 Task: Create a due date automation trigger when advanced on, on the tuesday of the week a card is due add basic not assigned to member @aryan at 11:00 AM.
Action: Mouse moved to (971, 75)
Screenshot: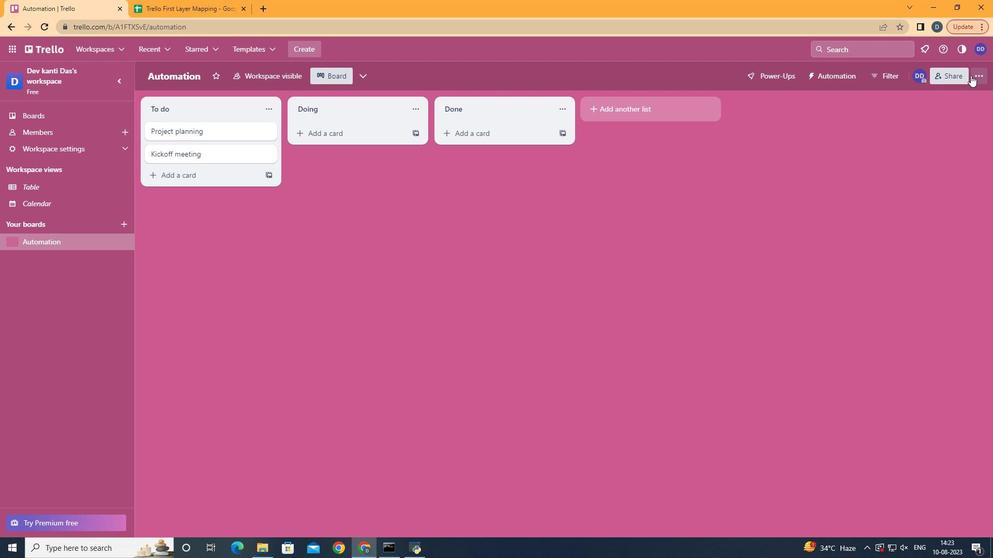 
Action: Mouse pressed left at (971, 75)
Screenshot: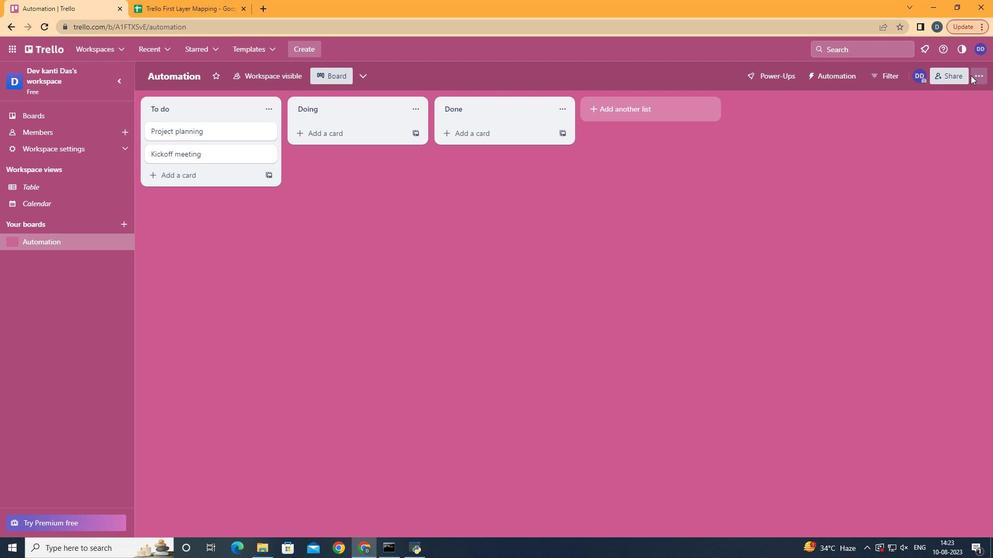 
Action: Mouse moved to (906, 210)
Screenshot: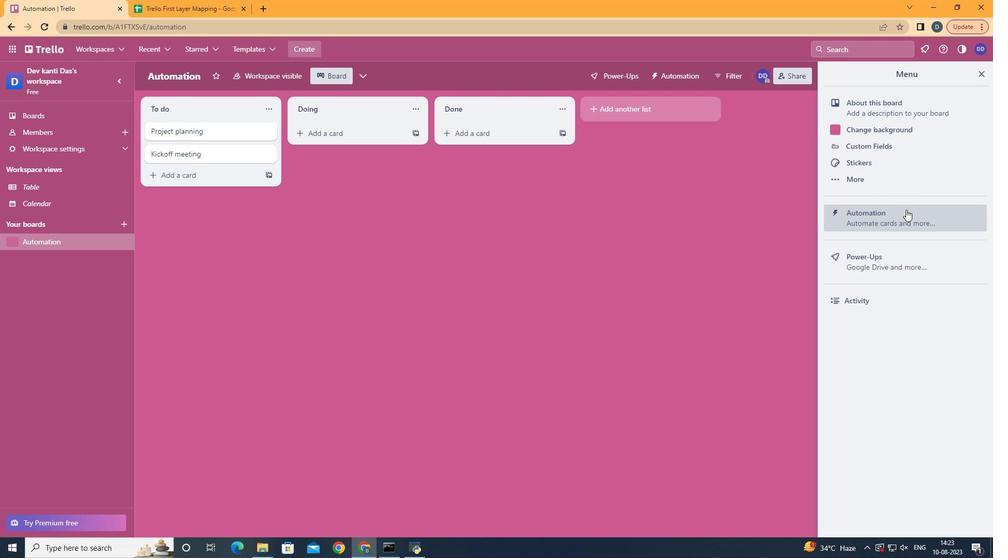 
Action: Mouse pressed left at (906, 210)
Screenshot: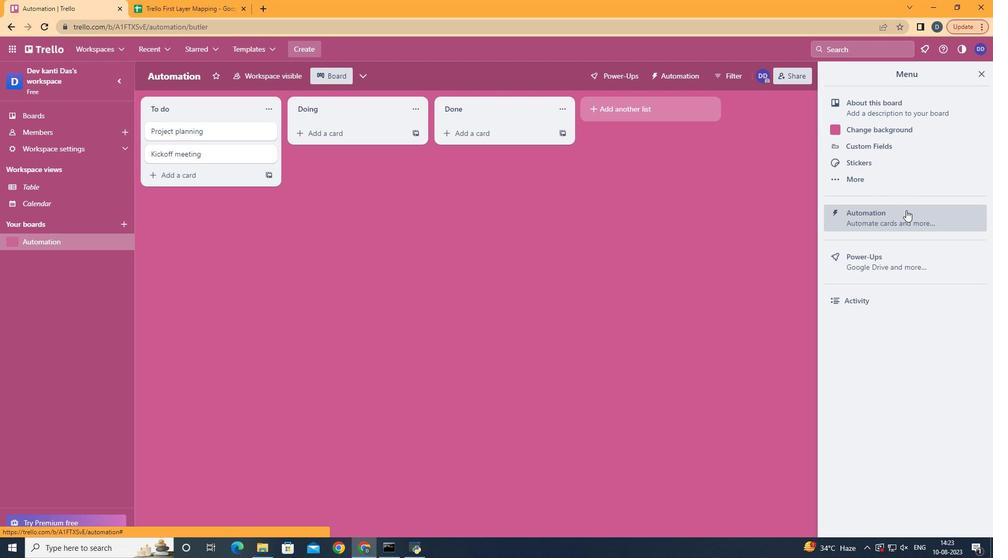 
Action: Mouse moved to (212, 209)
Screenshot: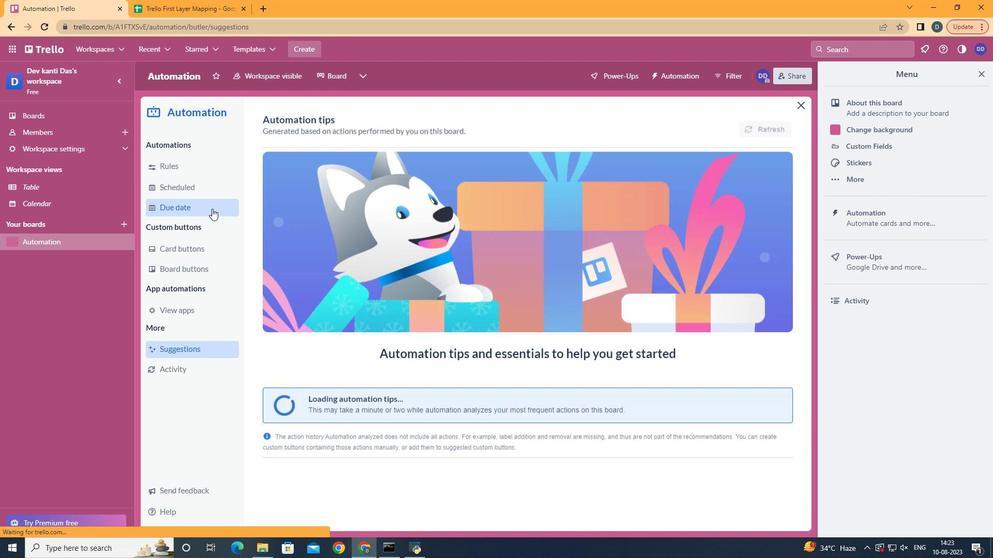 
Action: Mouse pressed left at (212, 209)
Screenshot: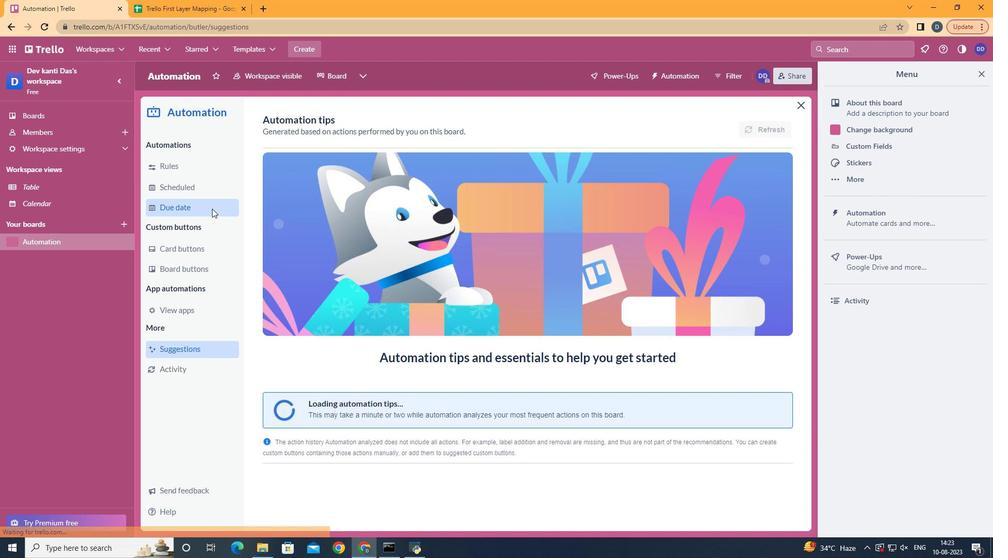 
Action: Mouse moved to (713, 123)
Screenshot: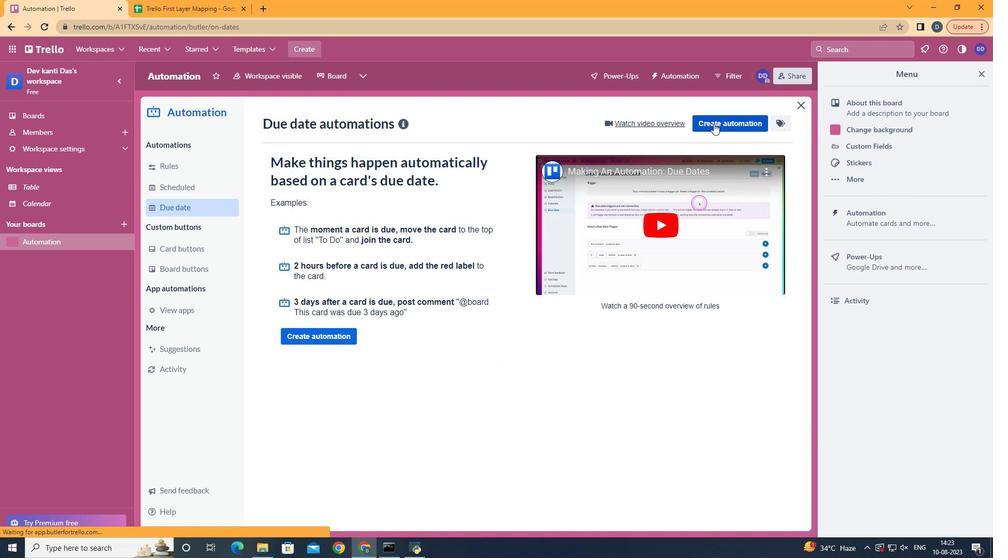 
Action: Mouse pressed left at (713, 123)
Screenshot: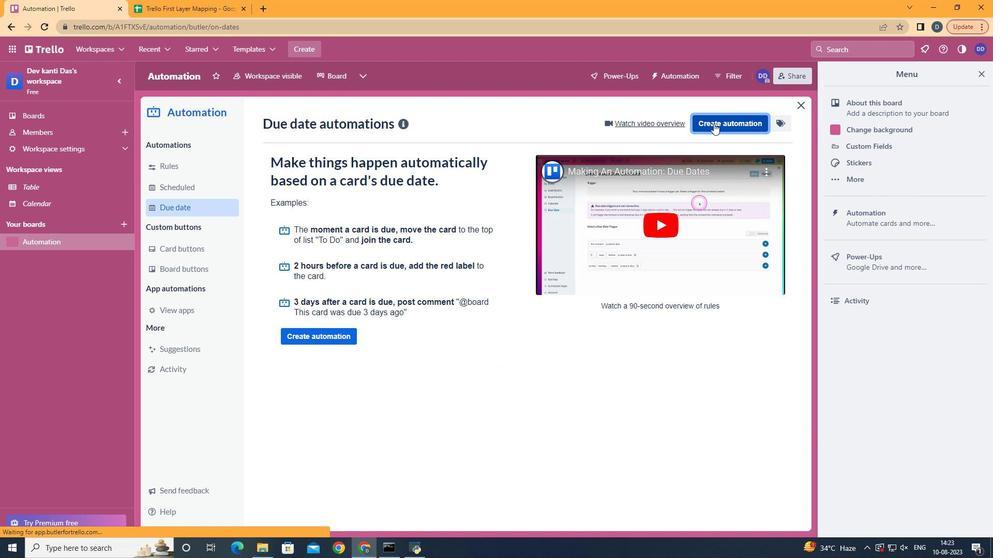 
Action: Mouse moved to (519, 228)
Screenshot: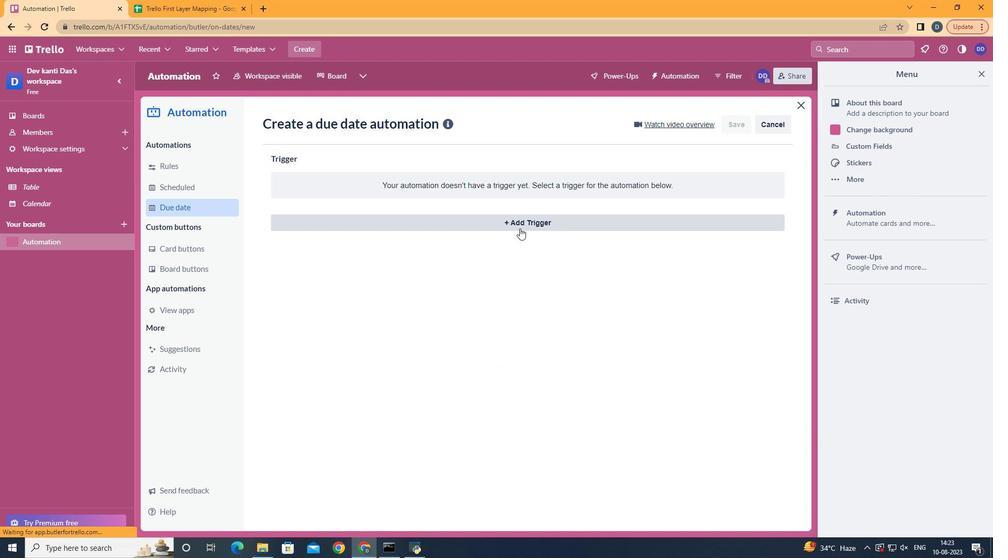 
Action: Mouse pressed left at (519, 228)
Screenshot: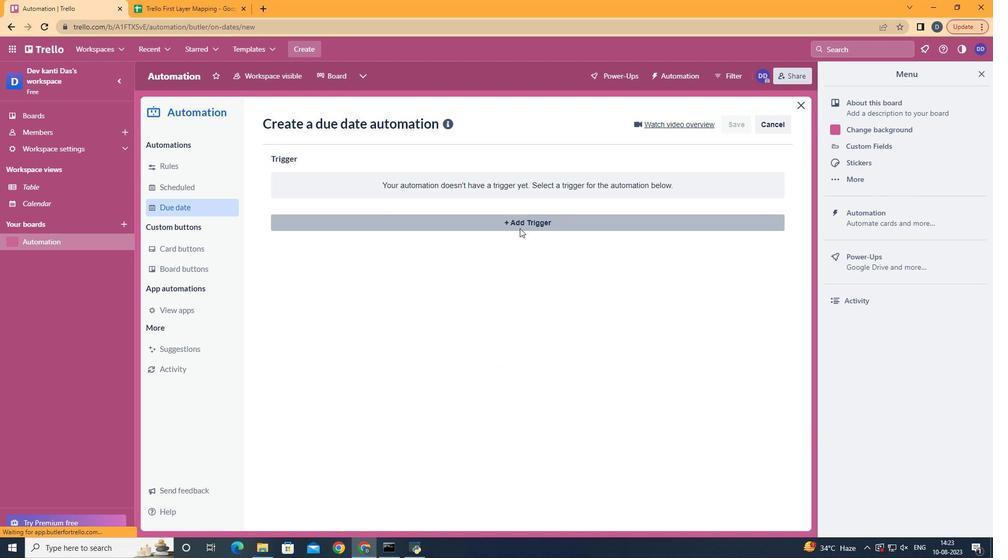 
Action: Mouse moved to (322, 286)
Screenshot: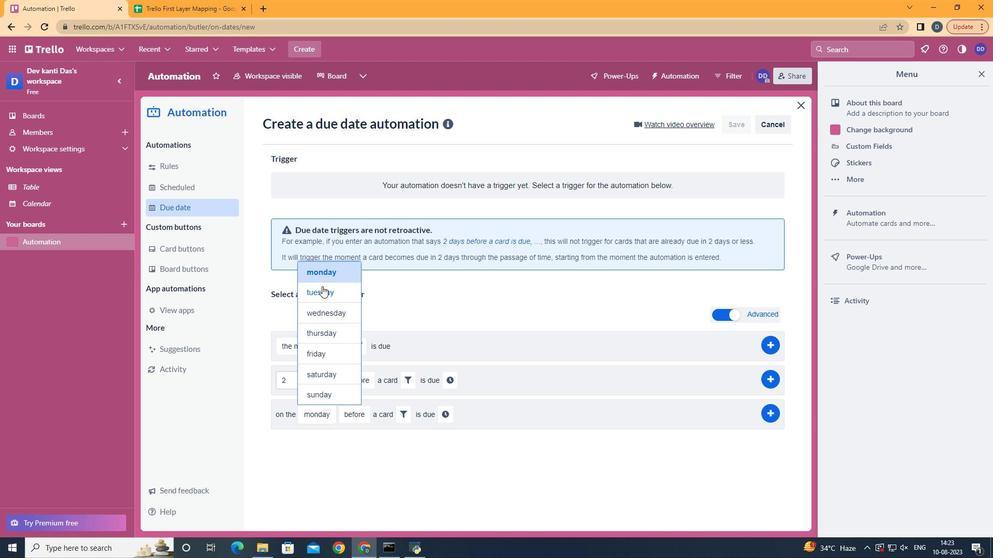 
Action: Mouse pressed left at (322, 286)
Screenshot: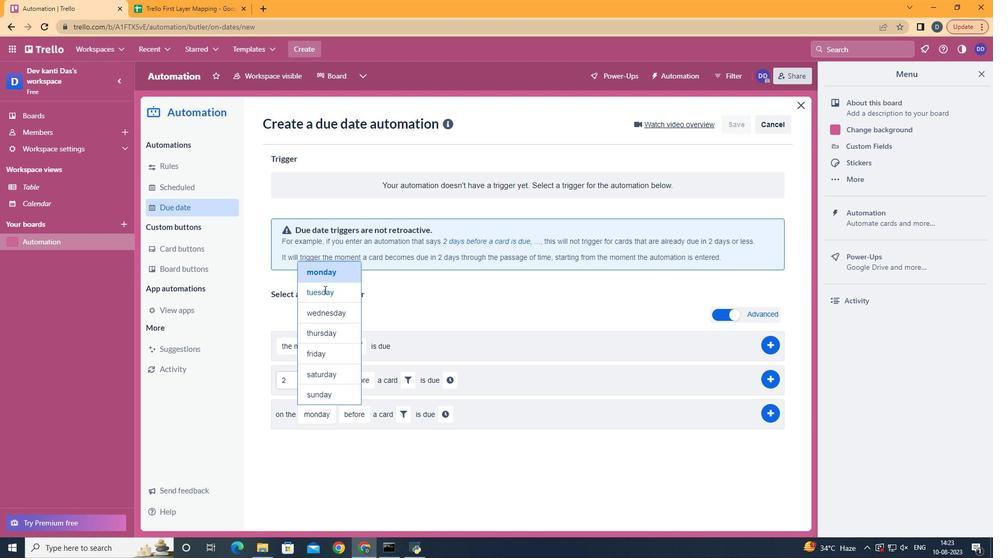 
Action: Mouse moved to (368, 474)
Screenshot: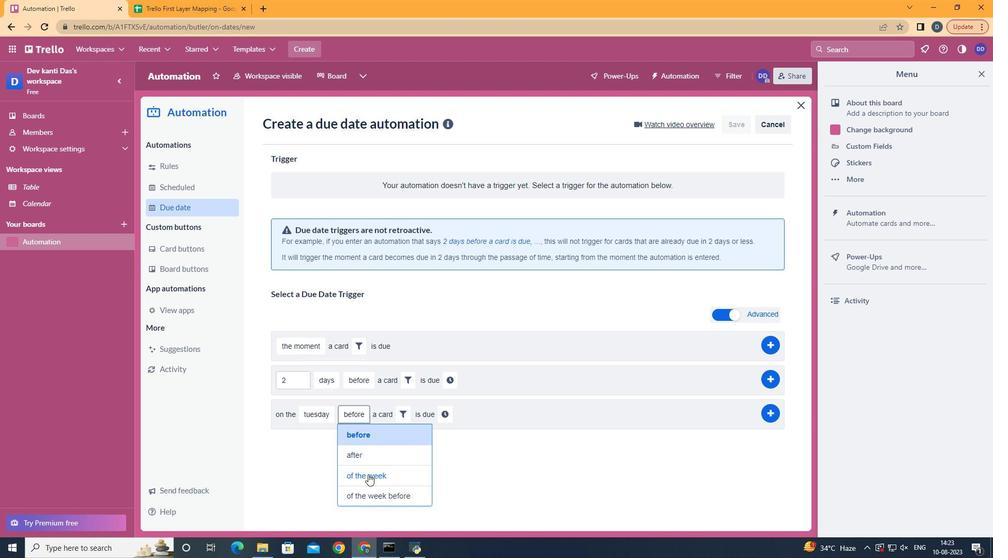 
Action: Mouse pressed left at (368, 474)
Screenshot: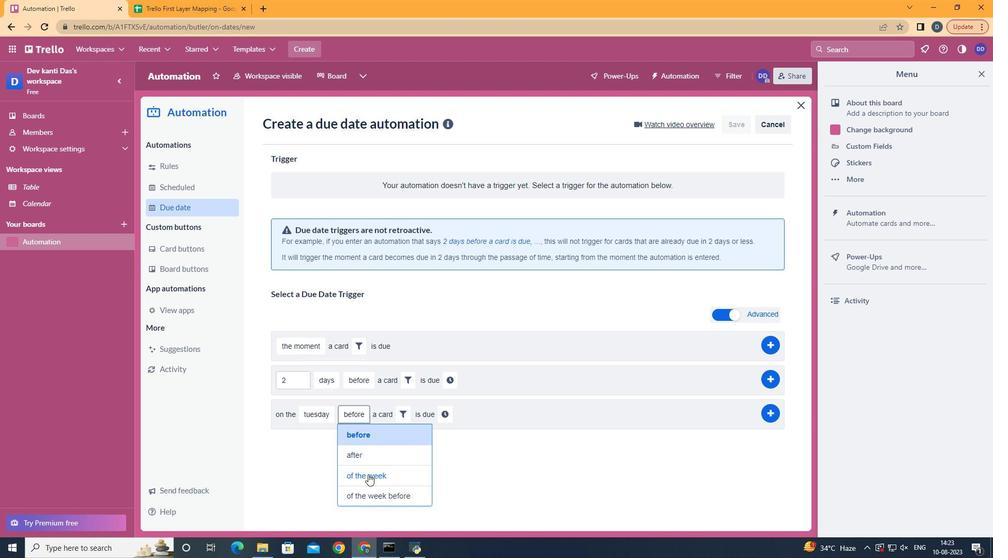 
Action: Mouse moved to (422, 416)
Screenshot: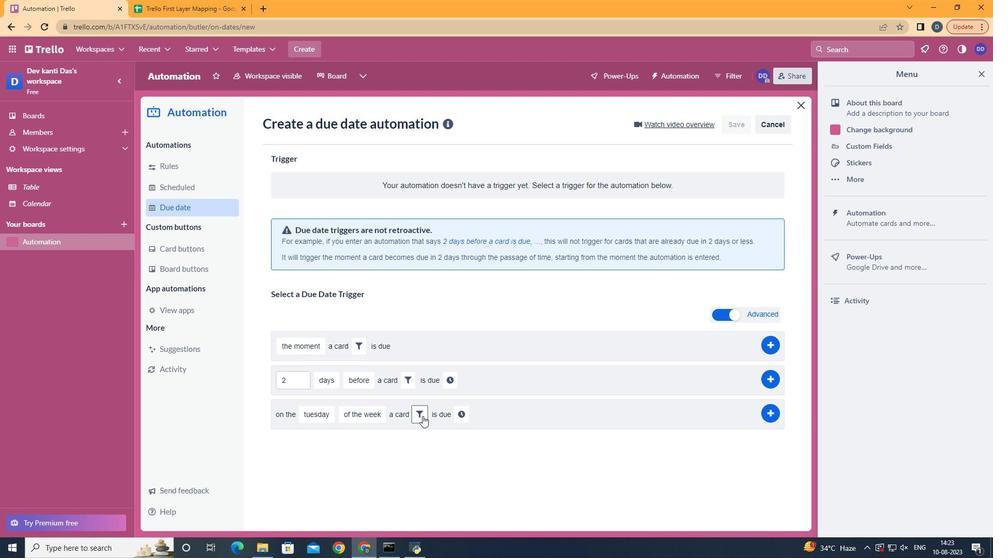 
Action: Mouse pressed left at (422, 416)
Screenshot: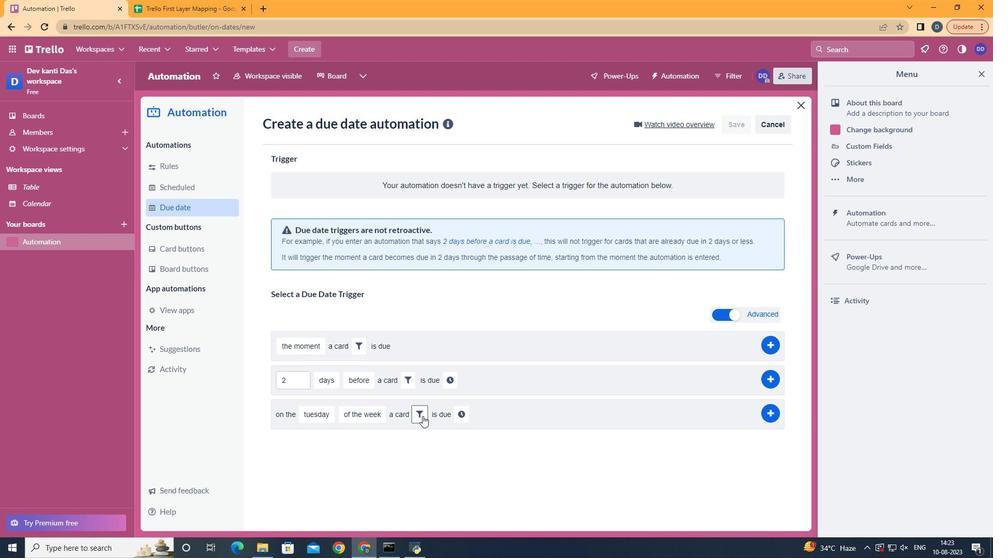 
Action: Mouse moved to (467, 479)
Screenshot: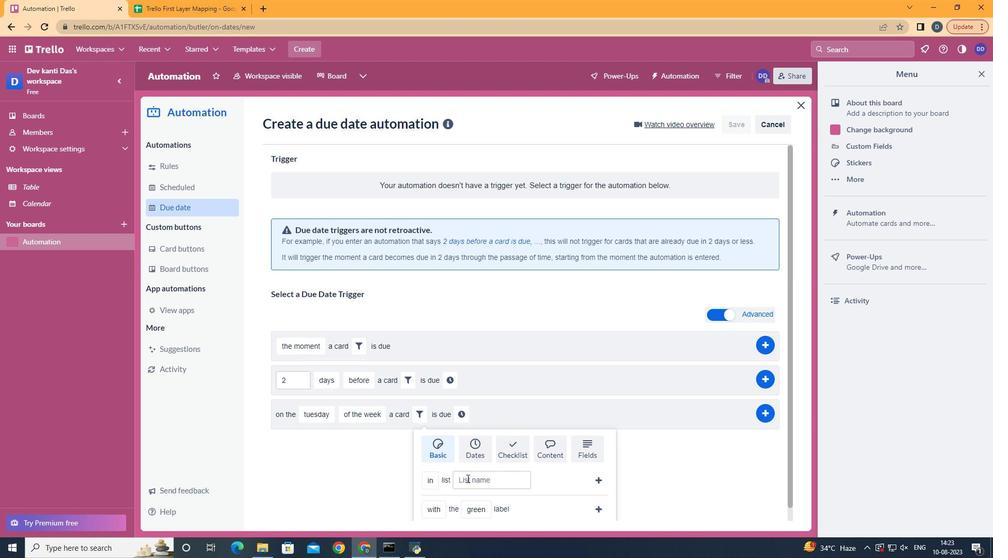 
Action: Mouse scrolled (467, 478) with delta (0, 0)
Screenshot: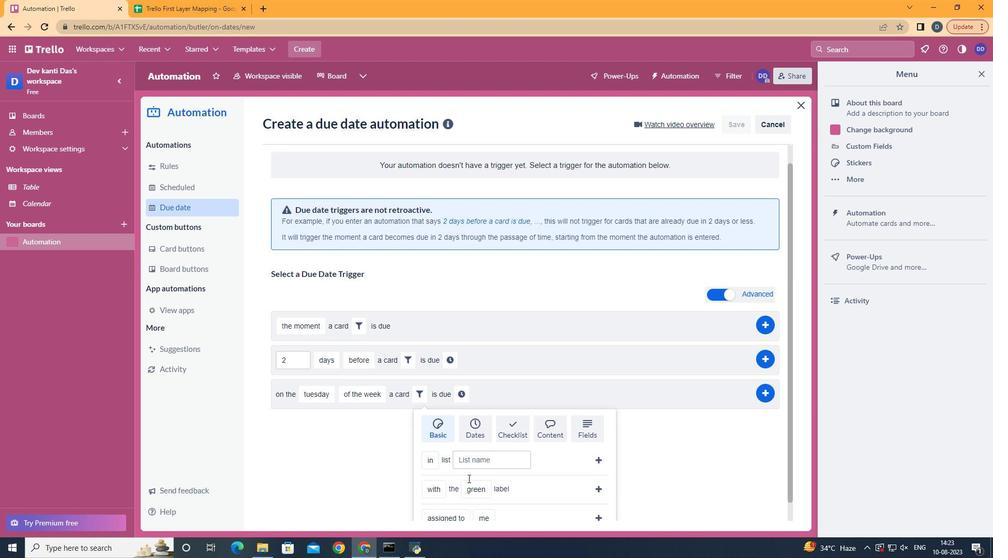 
Action: Mouse scrolled (467, 478) with delta (0, 0)
Screenshot: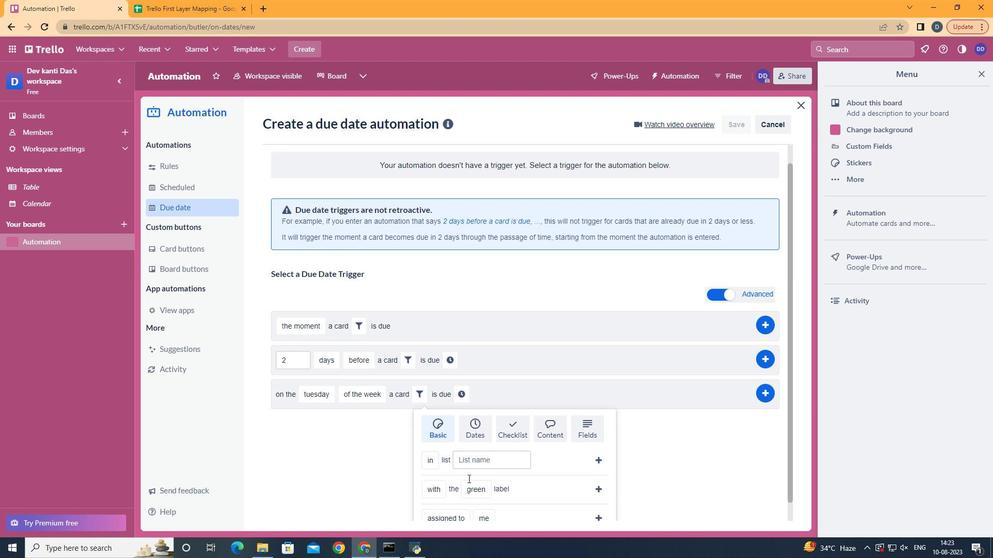 
Action: Mouse scrolled (467, 478) with delta (0, 0)
Screenshot: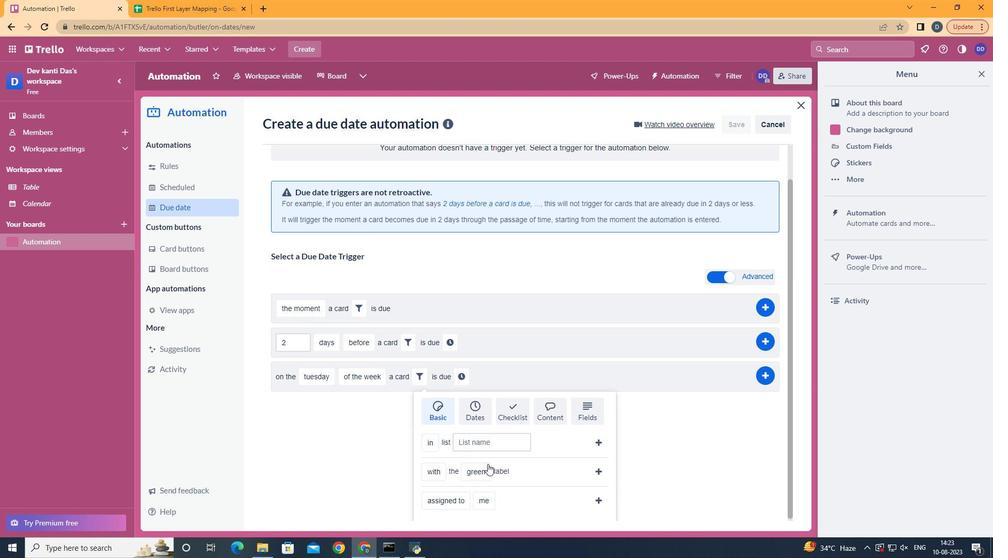
Action: Mouse moved to (457, 486)
Screenshot: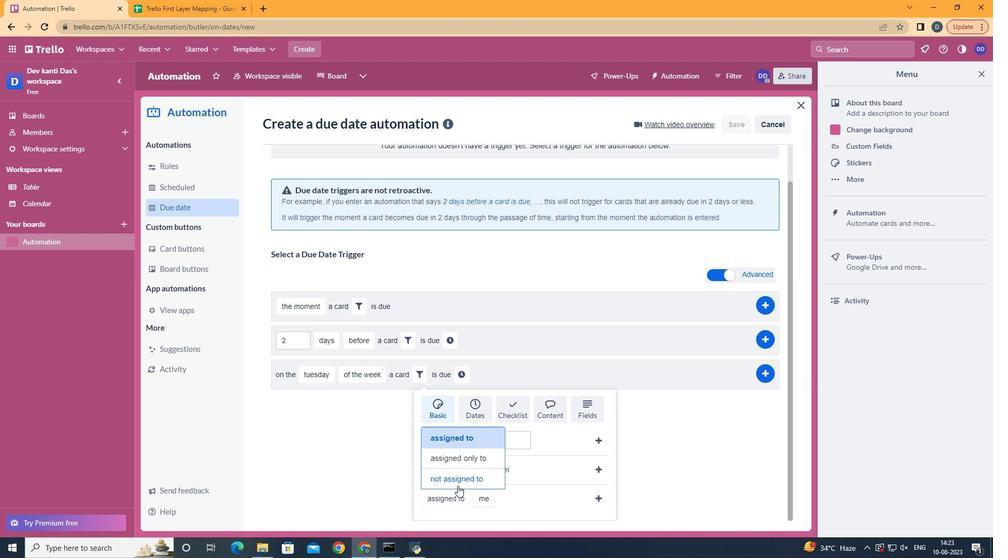 
Action: Mouse pressed left at (457, 486)
Screenshot: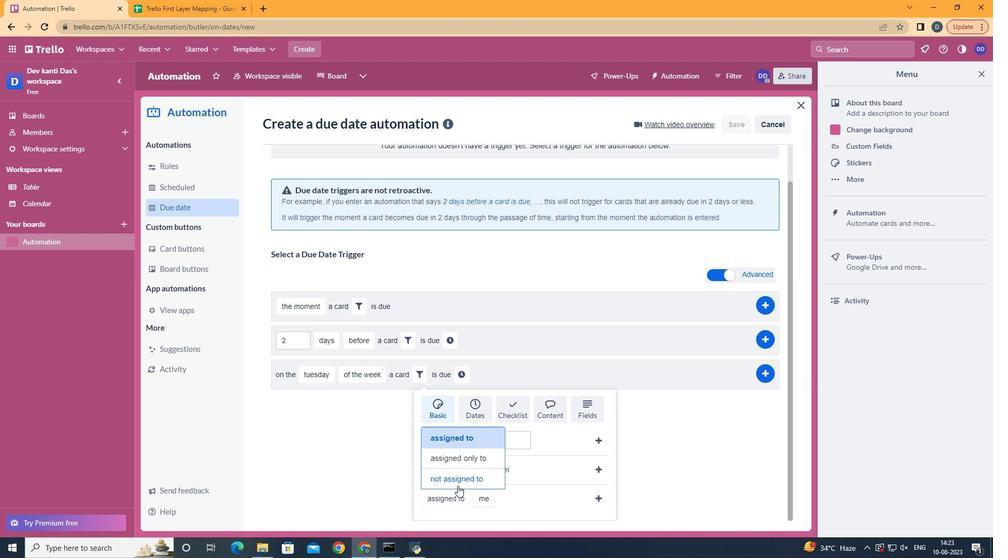 
Action: Mouse moved to (510, 481)
Screenshot: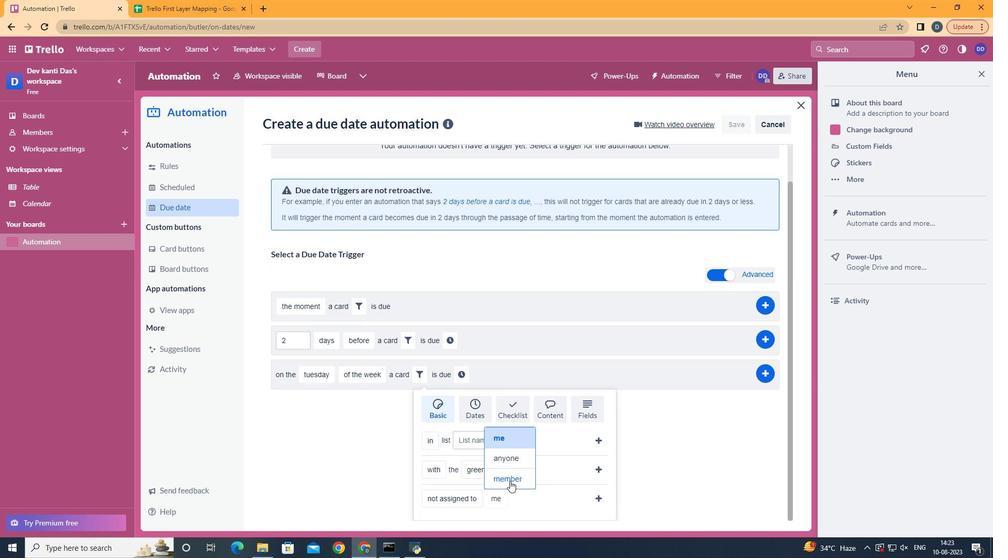 
Action: Mouse pressed left at (510, 481)
Screenshot: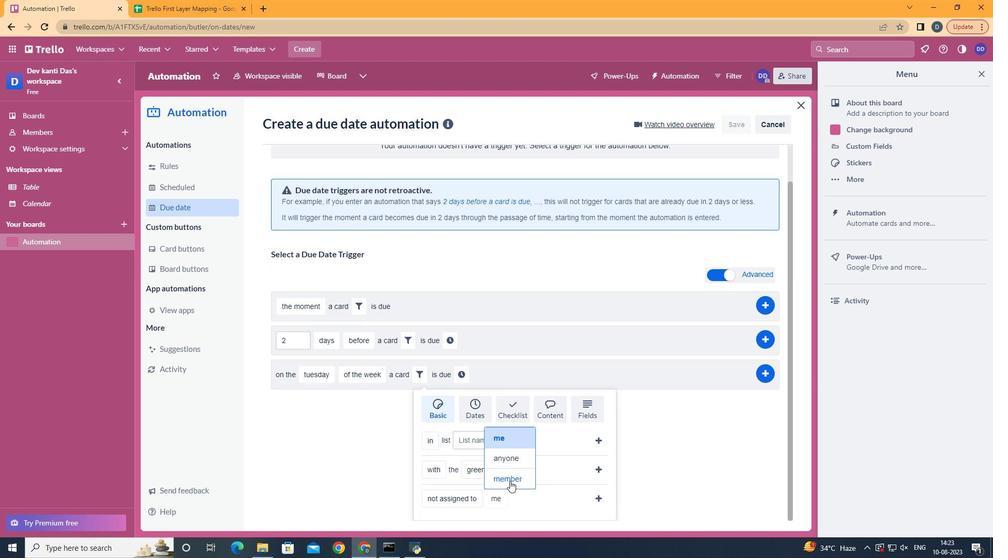 
Action: Mouse moved to (556, 509)
Screenshot: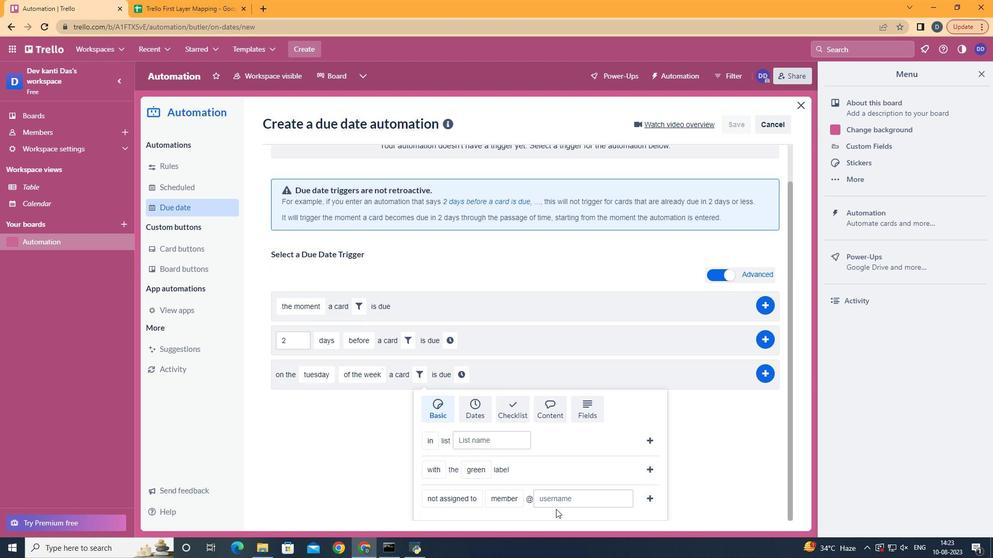 
Action: Mouse pressed left at (556, 509)
Screenshot: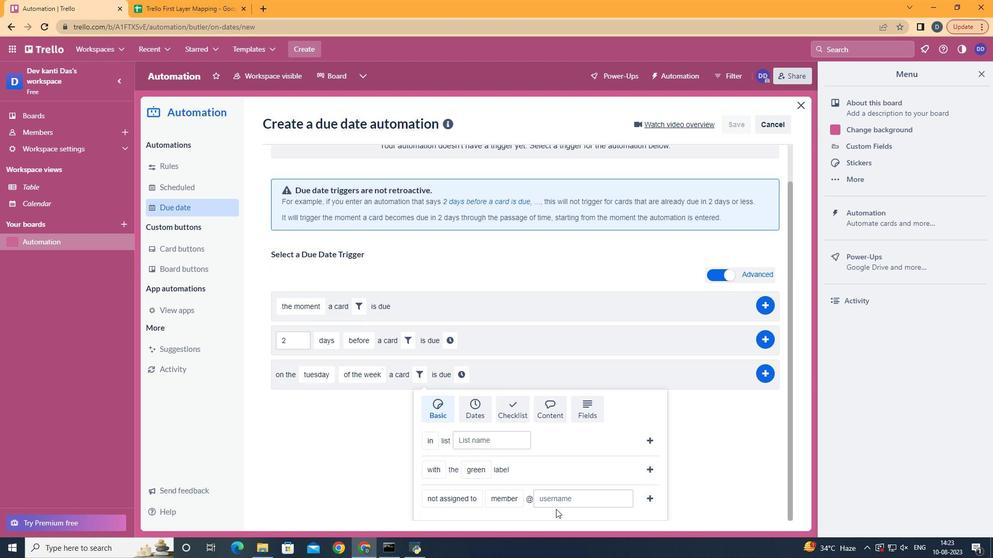 
Action: Mouse moved to (557, 506)
Screenshot: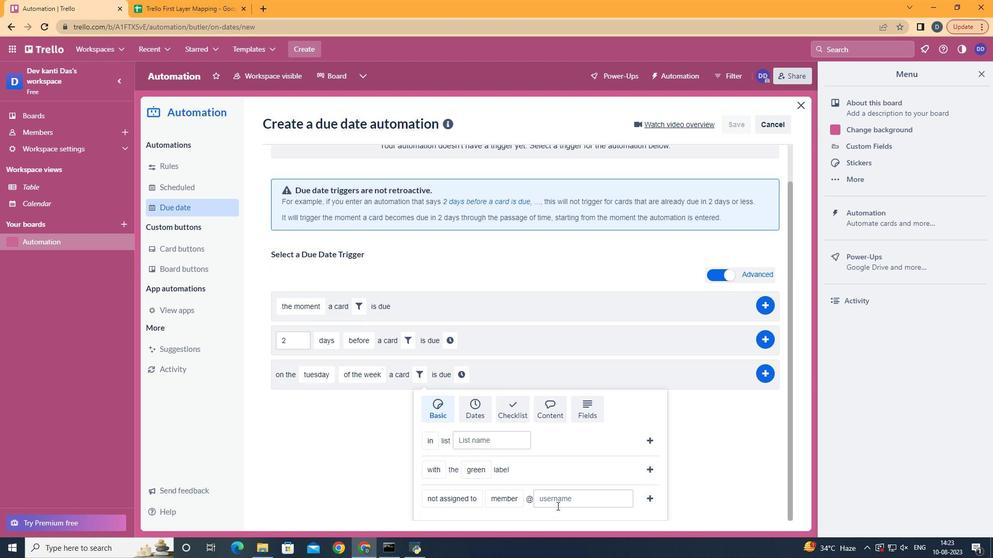 
Action: Mouse pressed left at (557, 506)
Screenshot: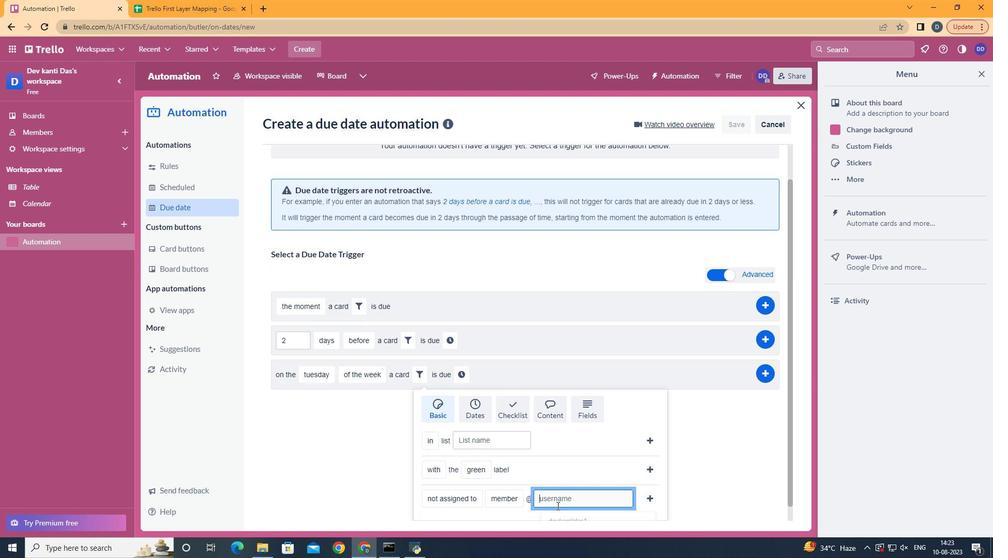 
Action: Key pressed aryan
Screenshot: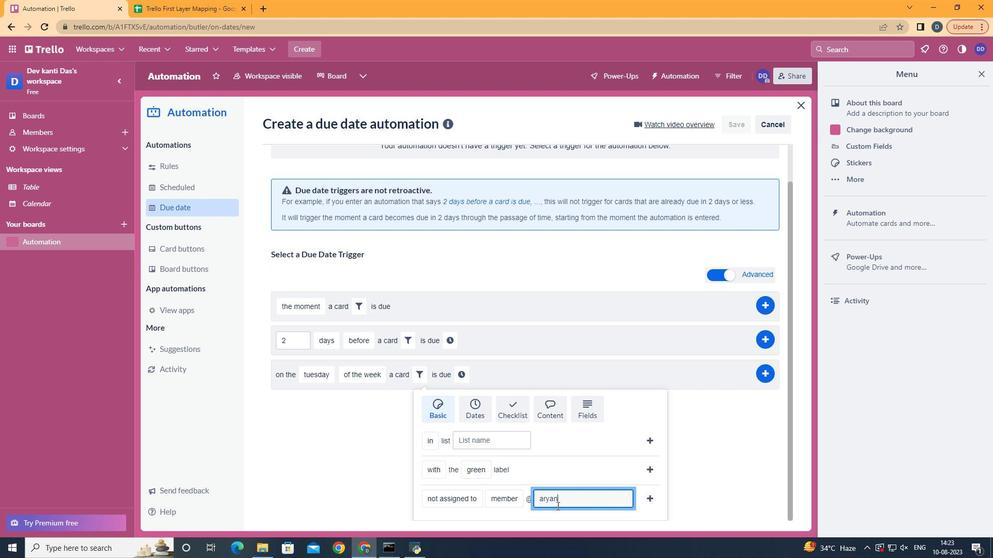 
Action: Mouse moved to (655, 500)
Screenshot: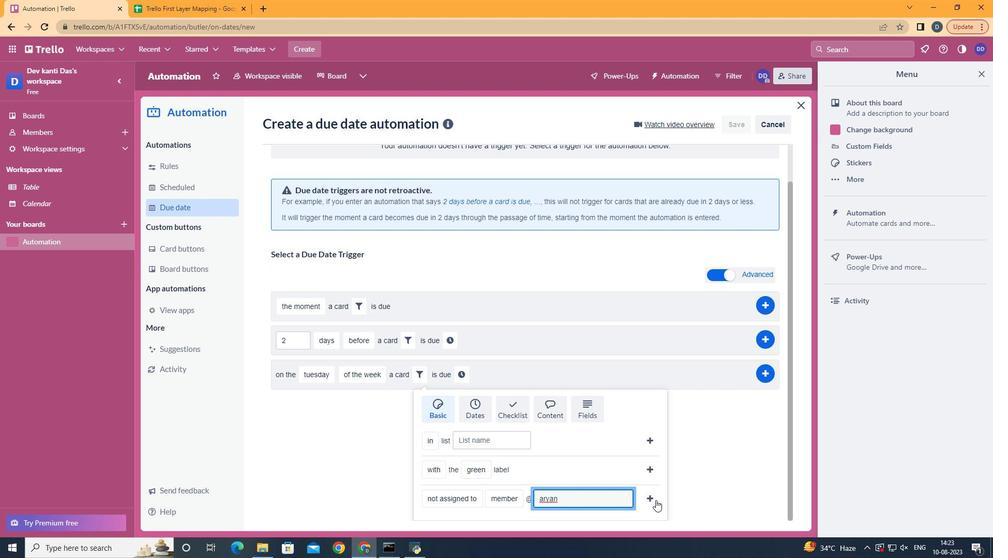 
Action: Mouse pressed left at (655, 500)
Screenshot: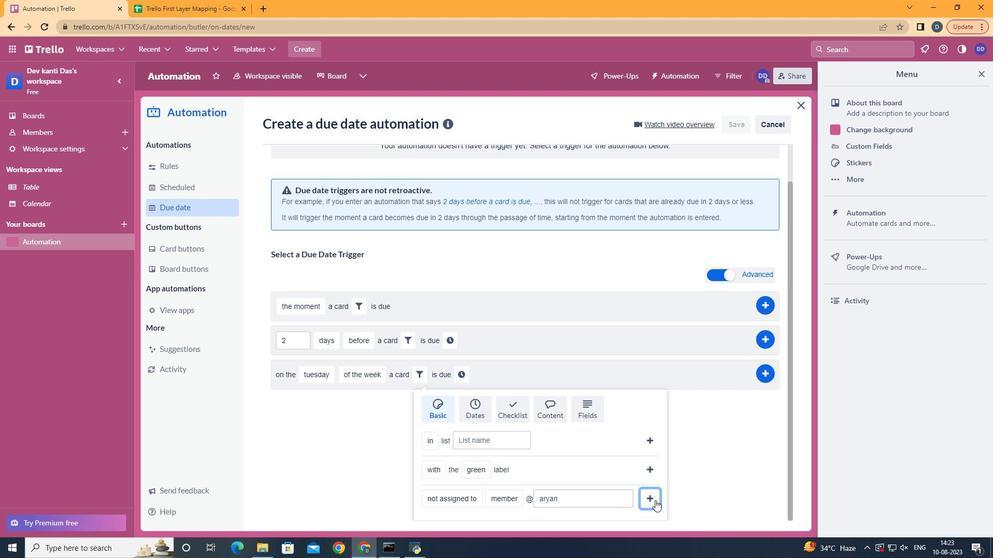 
Action: Mouse moved to (589, 420)
Screenshot: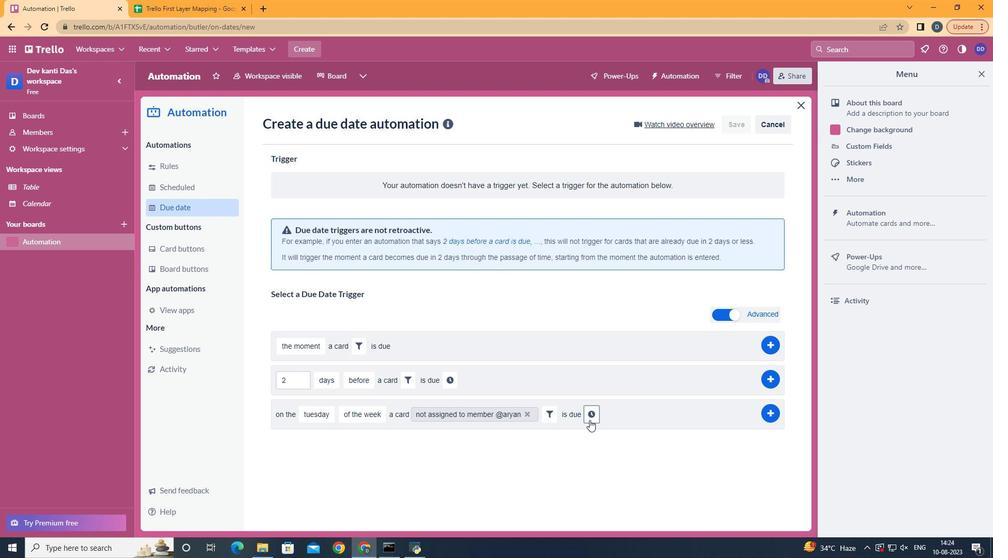 
Action: Mouse pressed left at (589, 420)
Screenshot: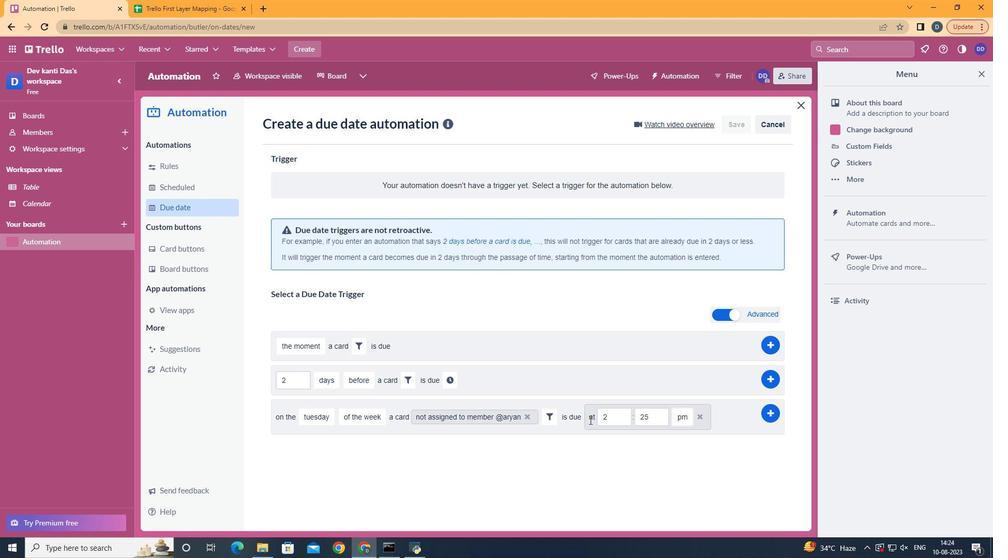 
Action: Mouse moved to (614, 419)
Screenshot: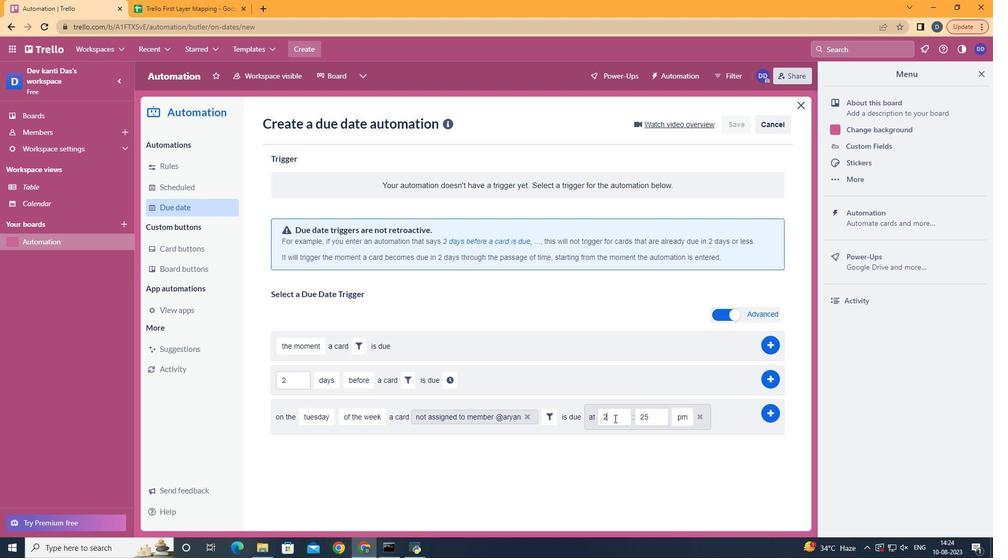 
Action: Mouse pressed left at (614, 419)
Screenshot: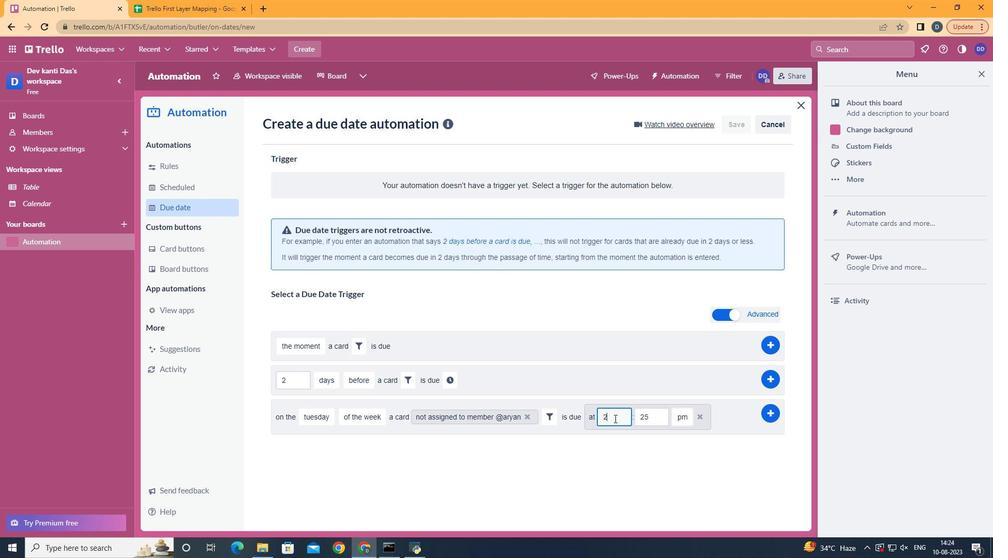 
Action: Key pressed <Key.backspace>11
Screenshot: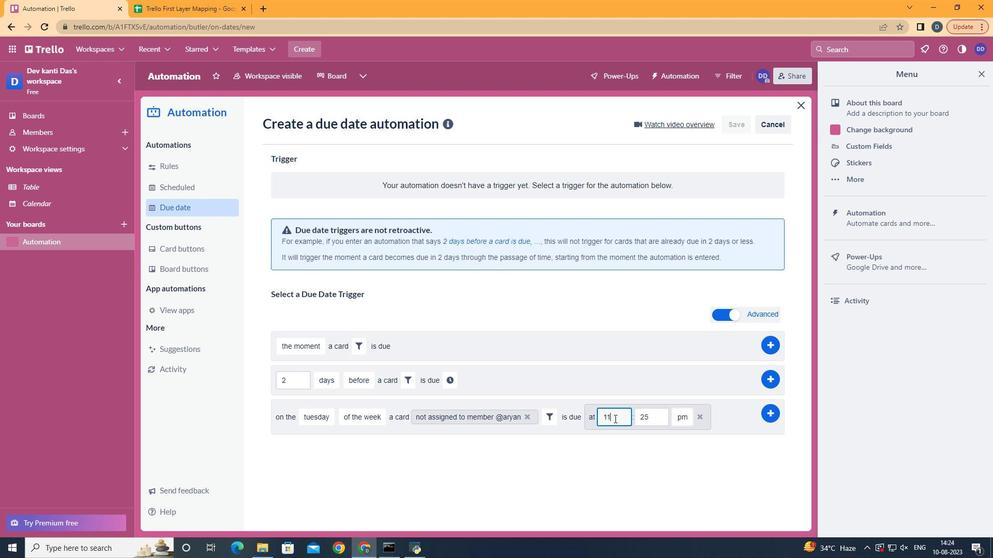 
Action: Mouse moved to (650, 422)
Screenshot: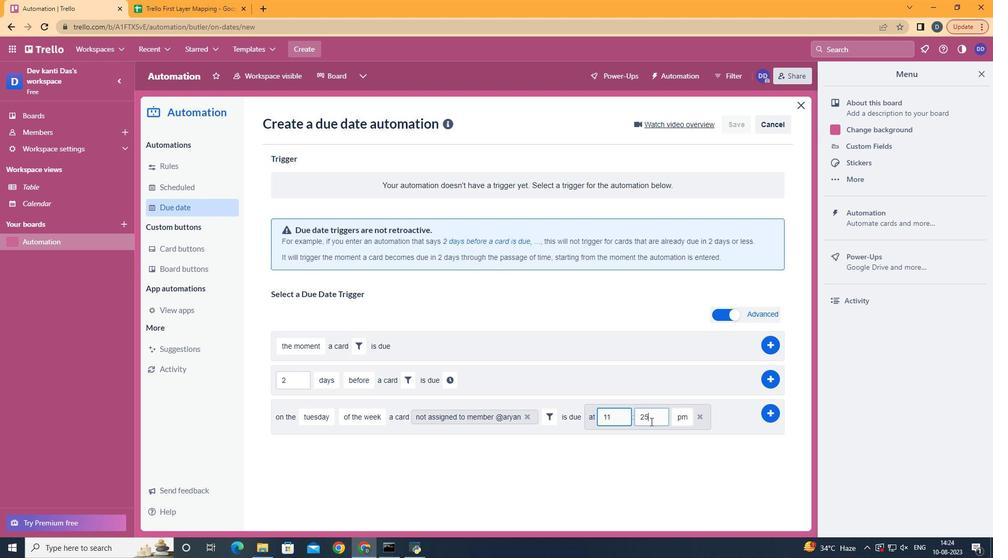 
Action: Mouse pressed left at (650, 422)
Screenshot: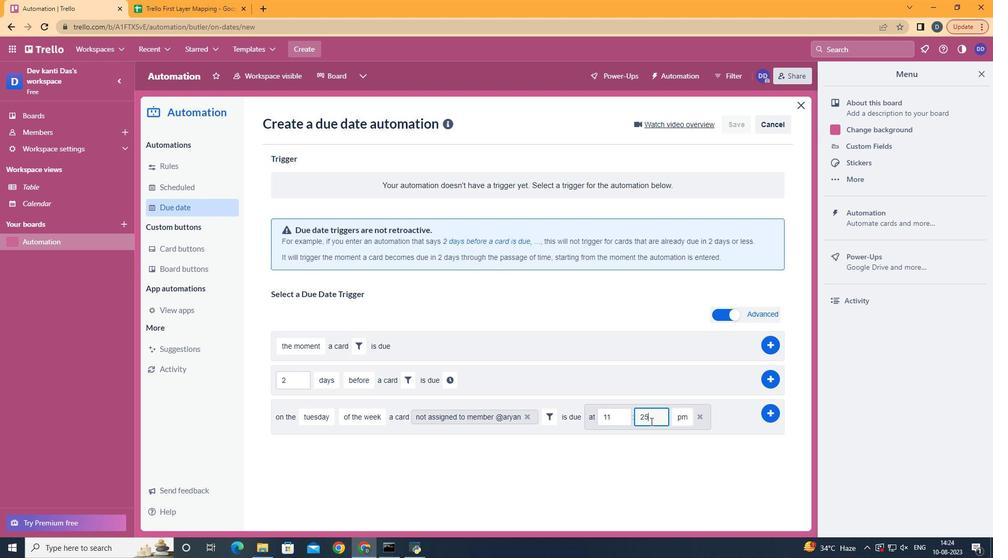 
Action: Key pressed <Key.backspace>
Screenshot: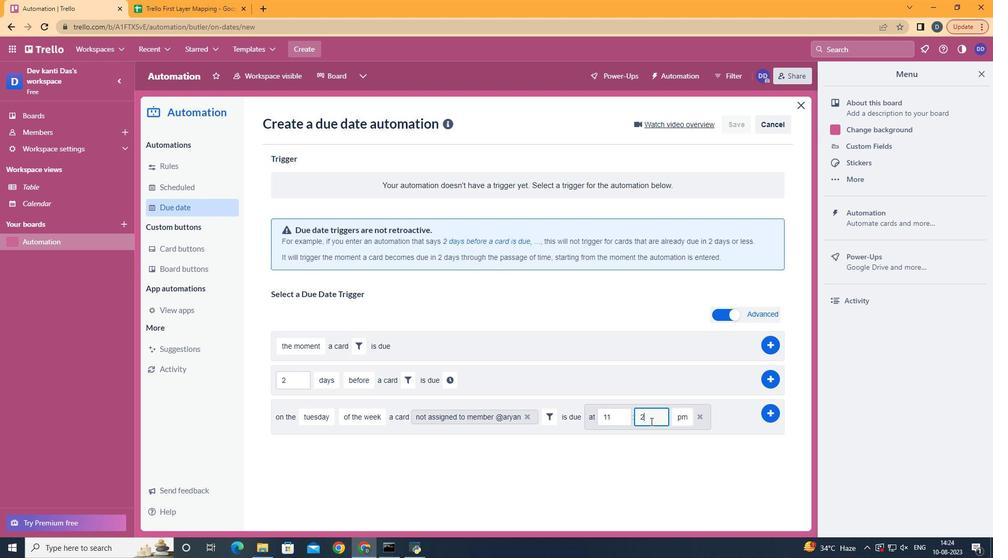 
Action: Mouse moved to (650, 422)
Screenshot: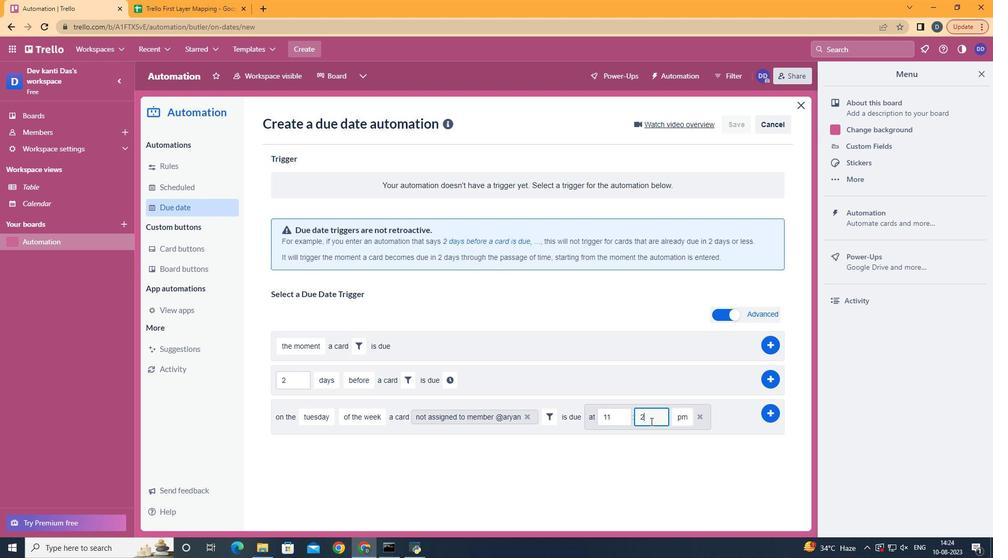 
Action: Key pressed <Key.backspace>00
Screenshot: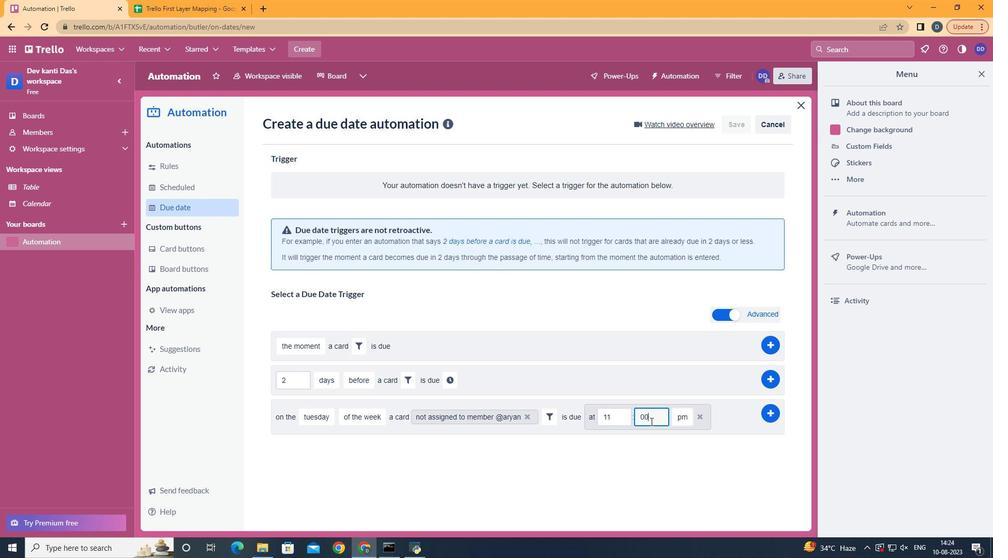 
Action: Mouse moved to (685, 433)
Screenshot: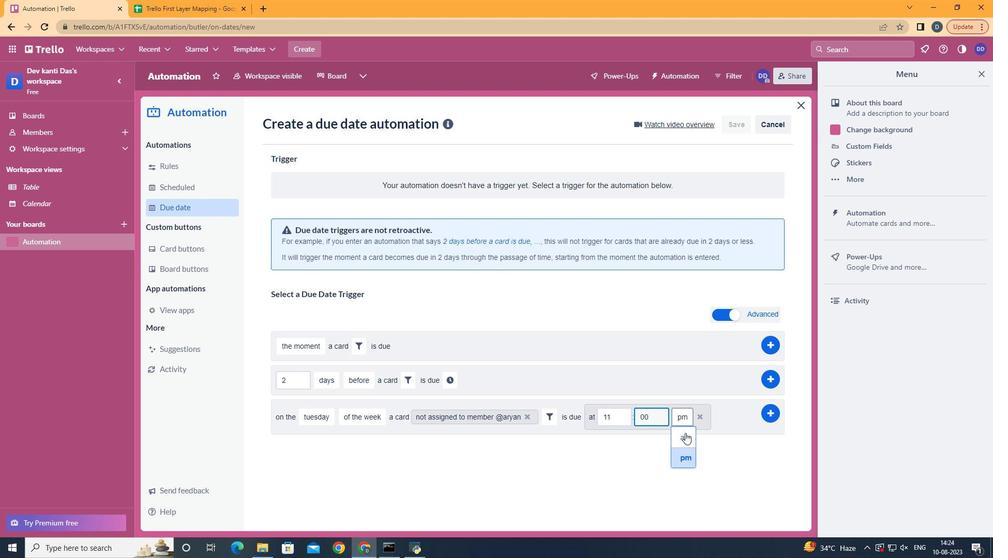 
Action: Mouse pressed left at (685, 433)
Screenshot: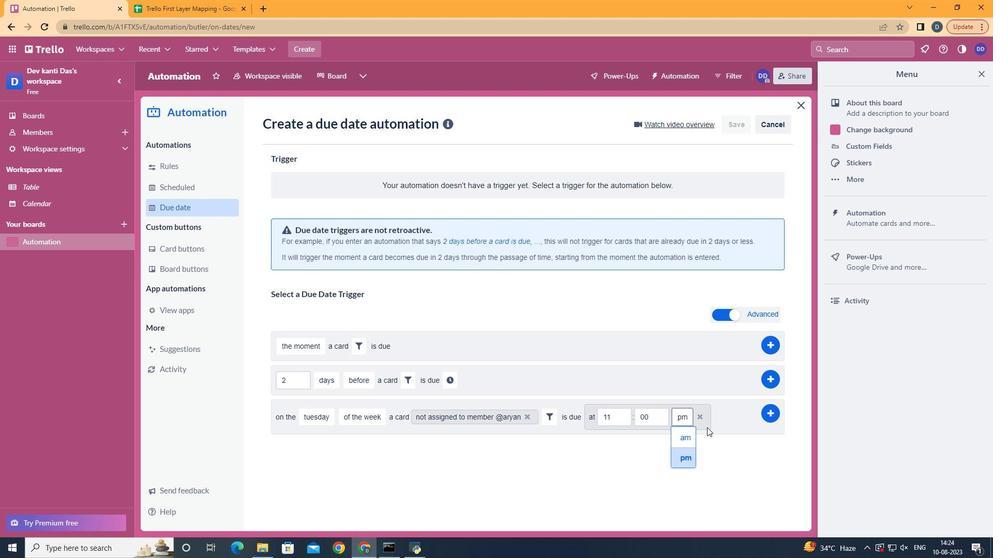 
Action: Mouse moved to (766, 409)
Screenshot: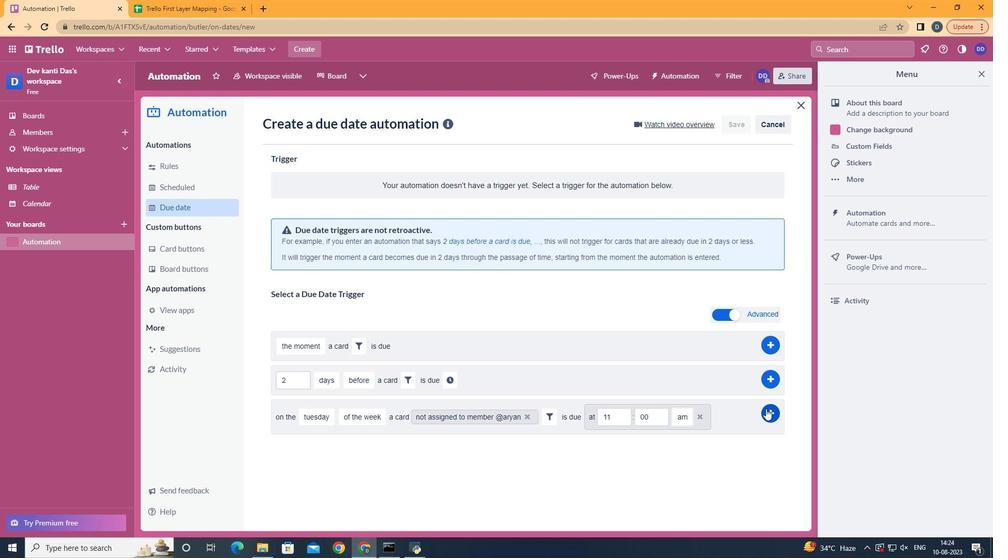 
Action: Mouse pressed left at (766, 409)
Screenshot: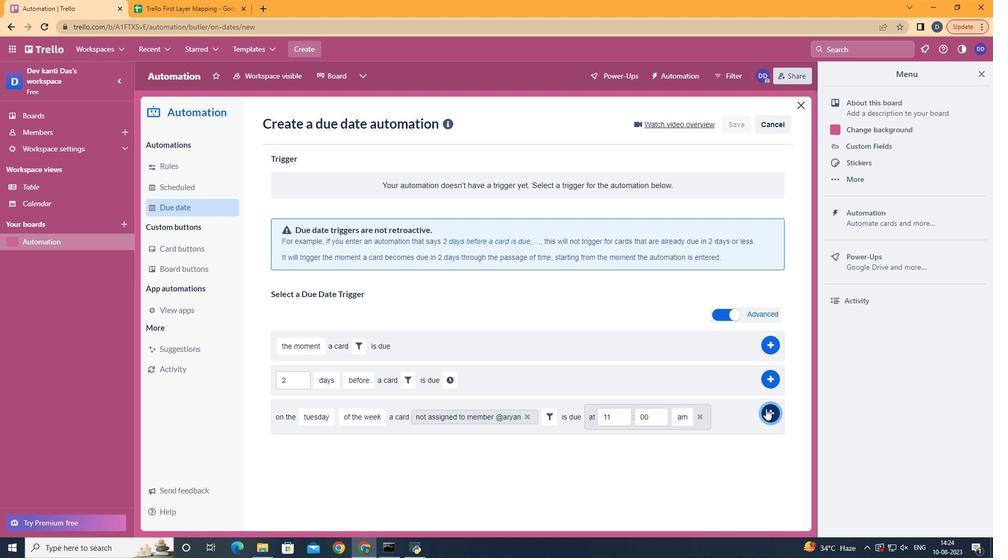 
Action: Mouse moved to (585, 261)
Screenshot: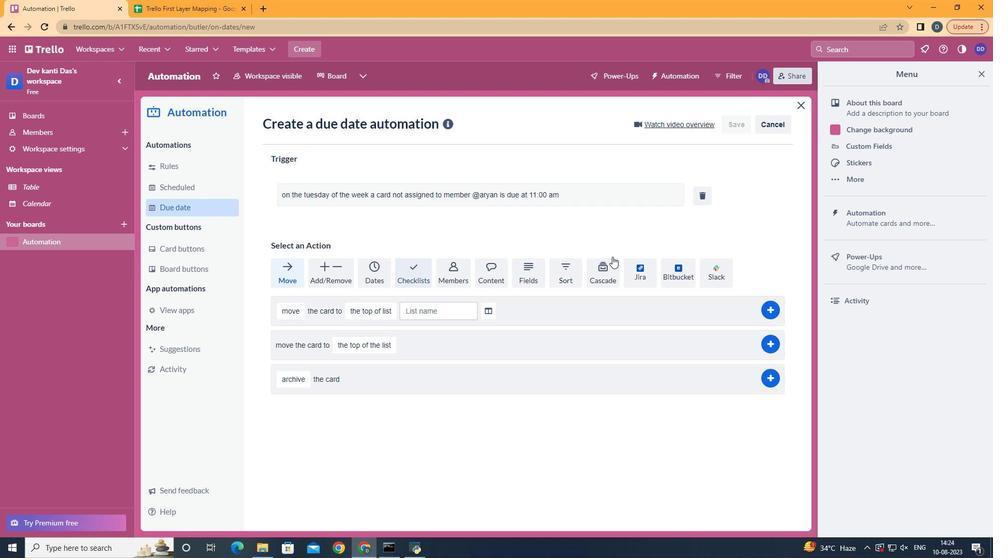 
